 Task: Insert code snip to the comment.
Action: Mouse moved to (509, 328)
Screenshot: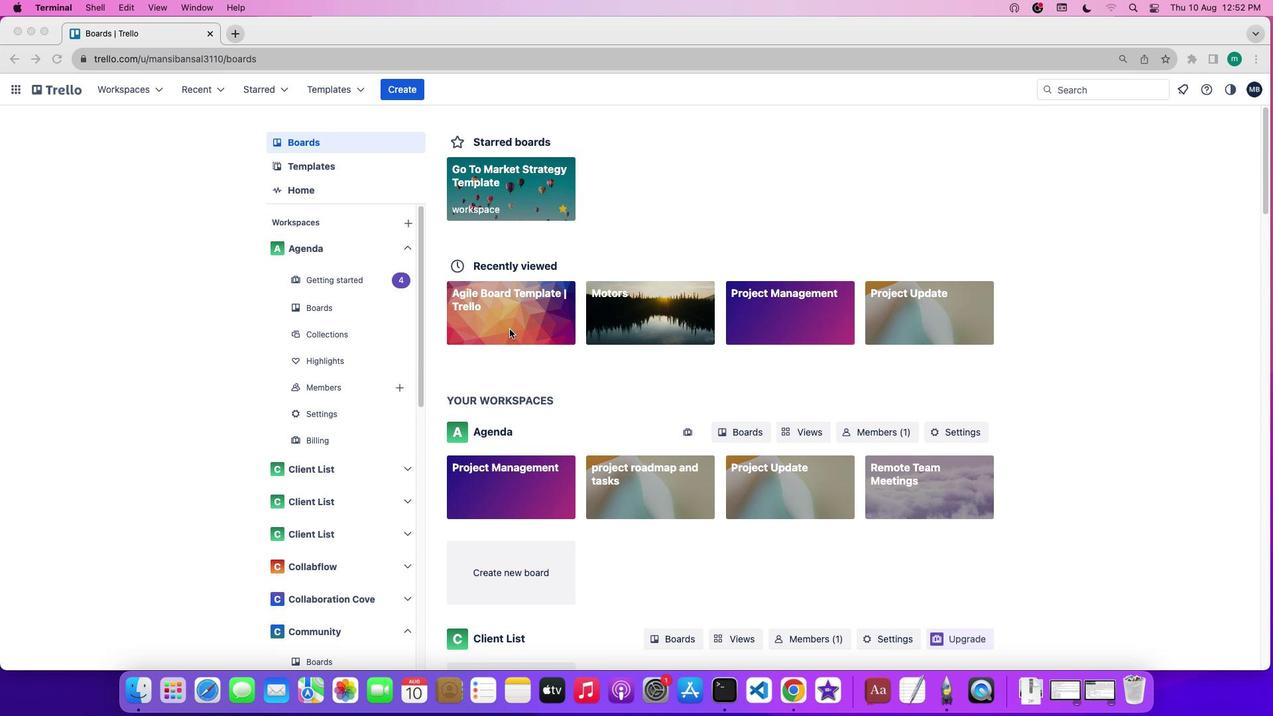 
Action: Mouse pressed left at (509, 328)
Screenshot: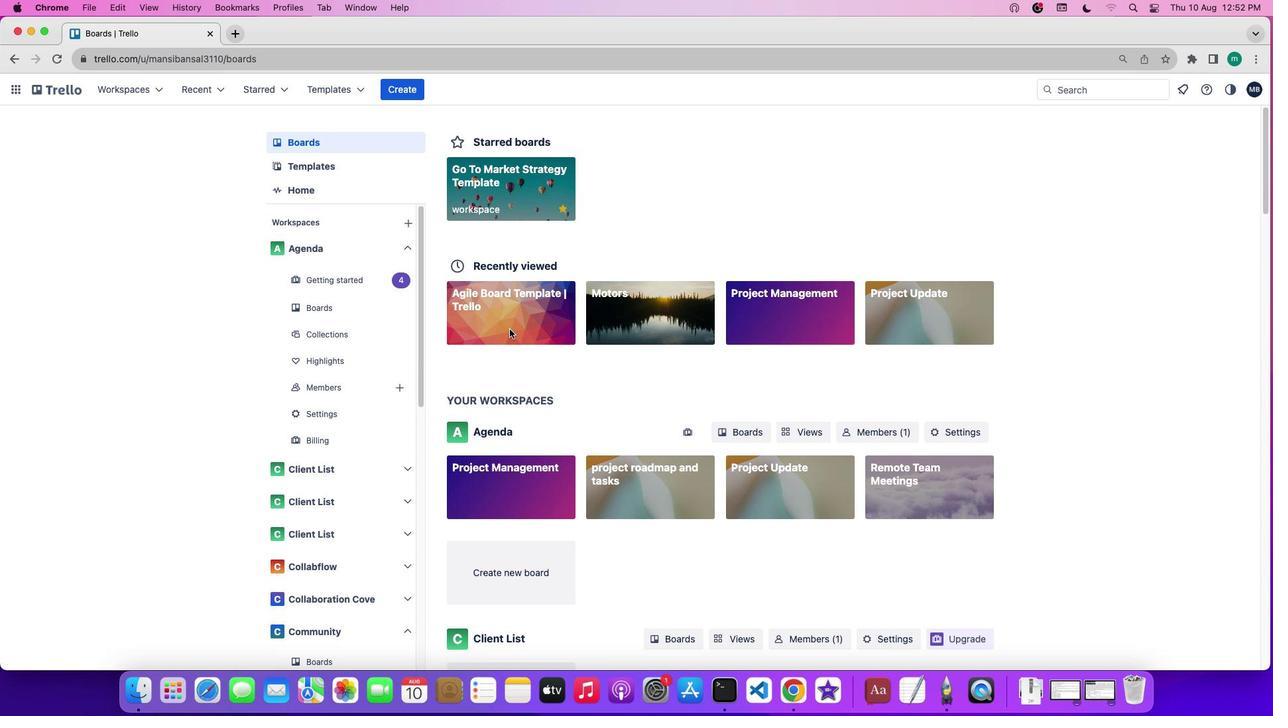 
Action: Mouse pressed left at (509, 328)
Screenshot: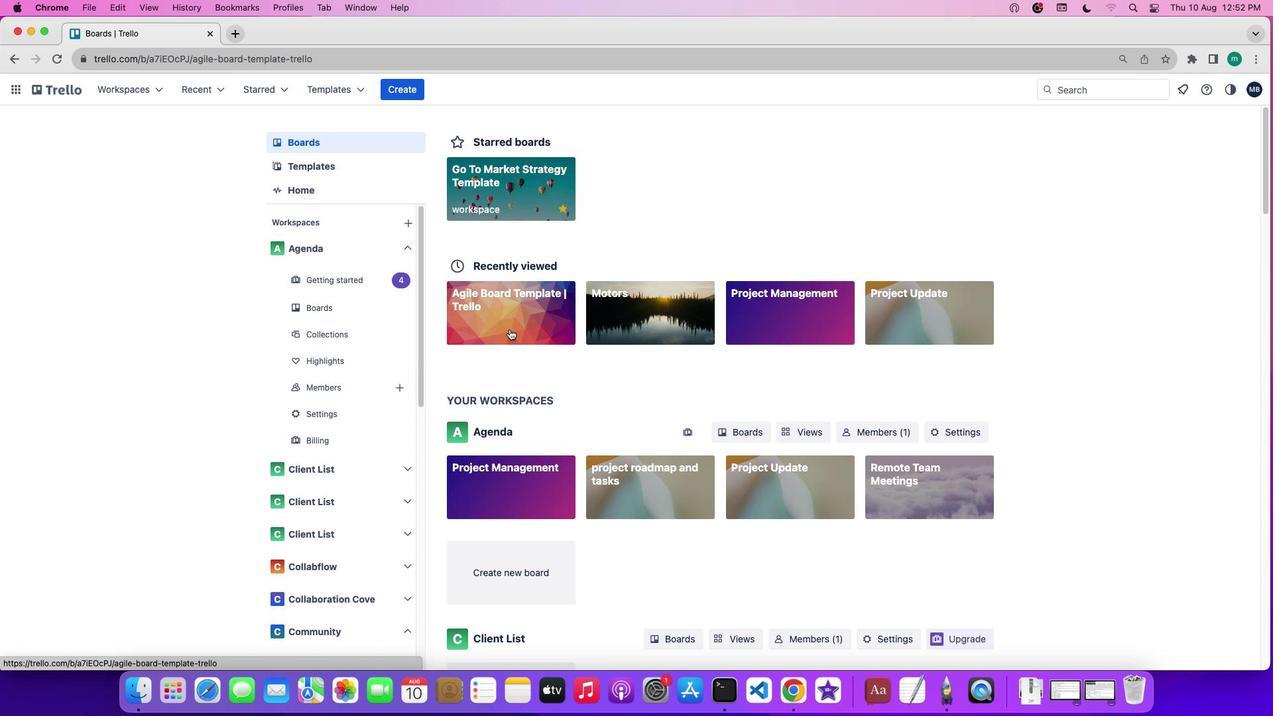 
Action: Mouse moved to (159, 461)
Screenshot: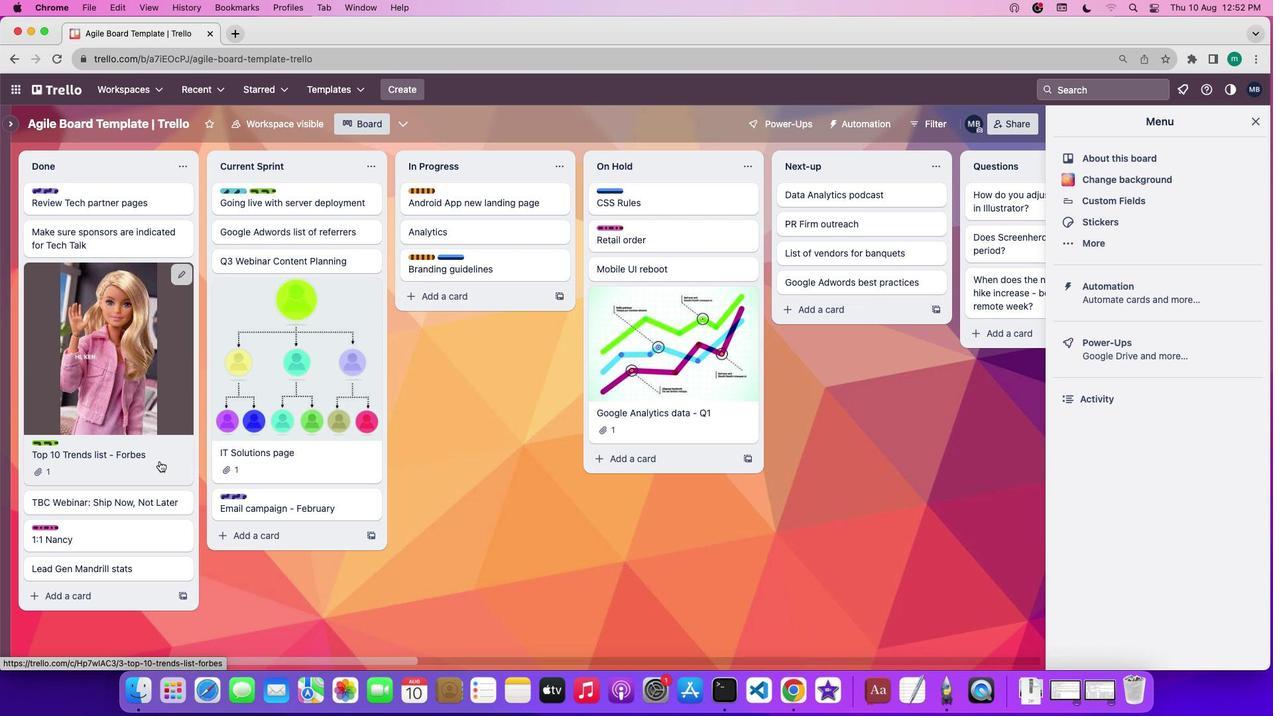 
Action: Mouse pressed left at (159, 461)
Screenshot: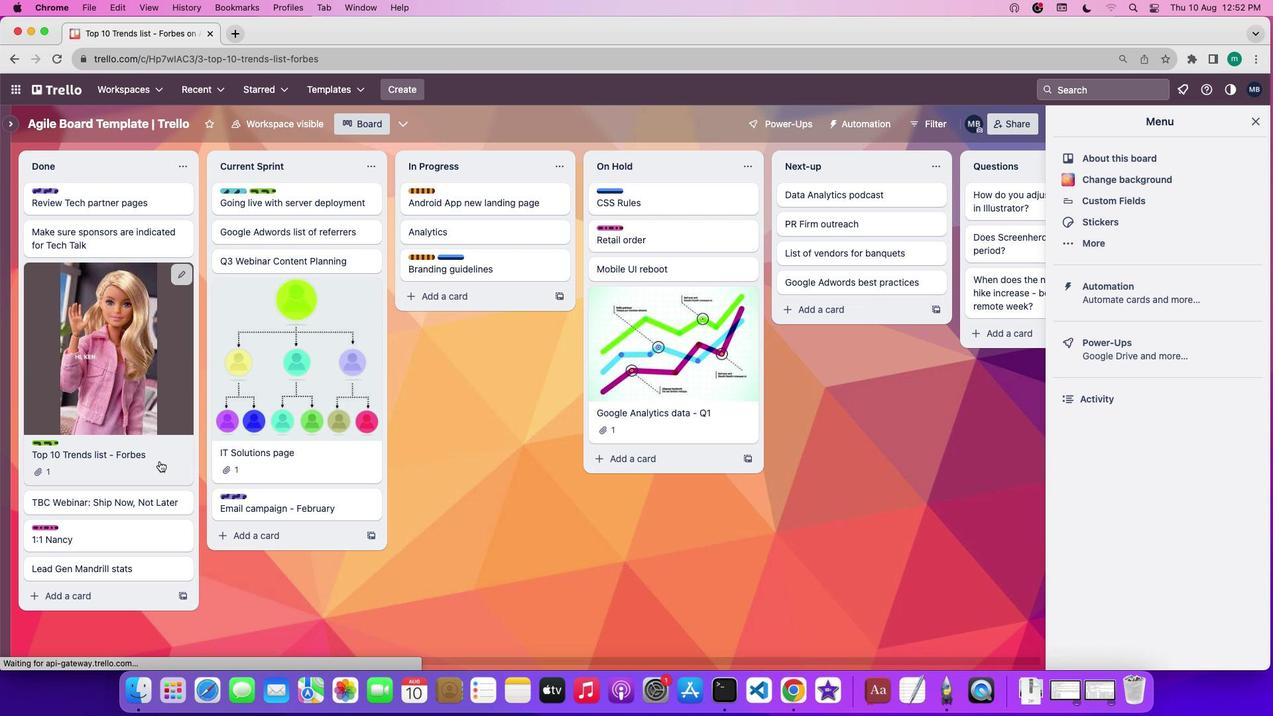 
Action: Mouse moved to (623, 492)
Screenshot: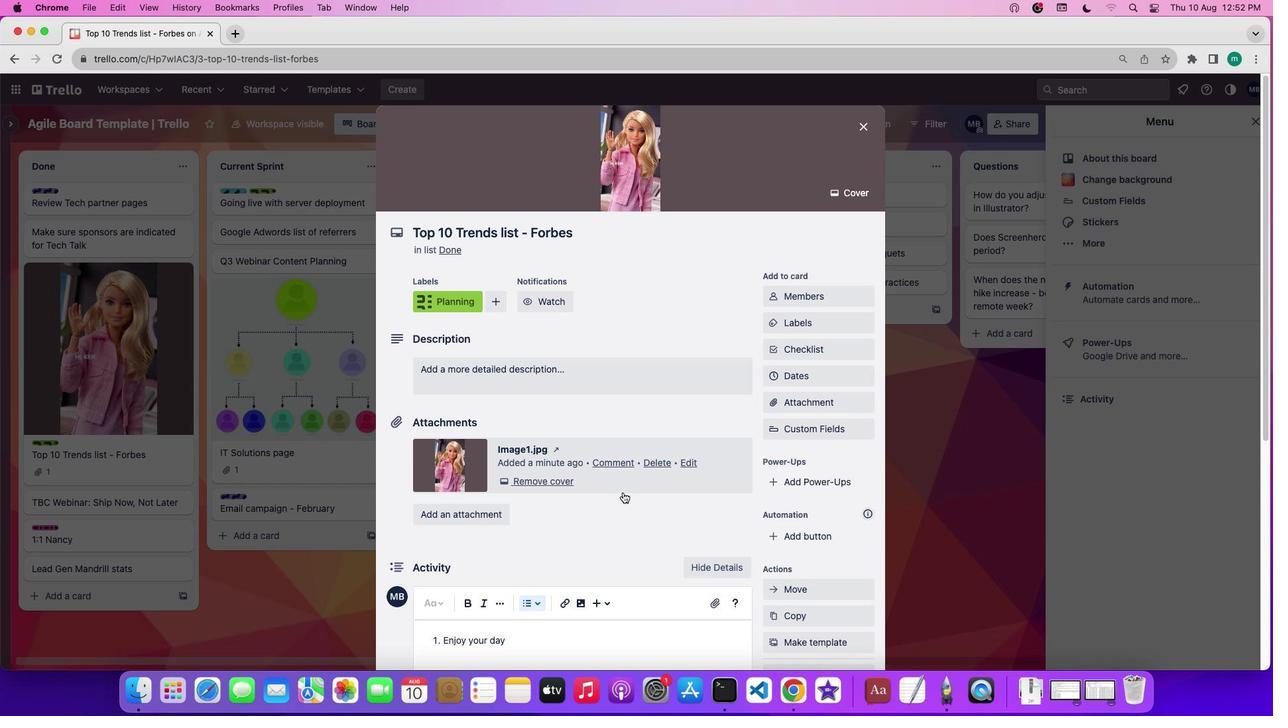 
Action: Mouse scrolled (623, 492) with delta (0, 0)
Screenshot: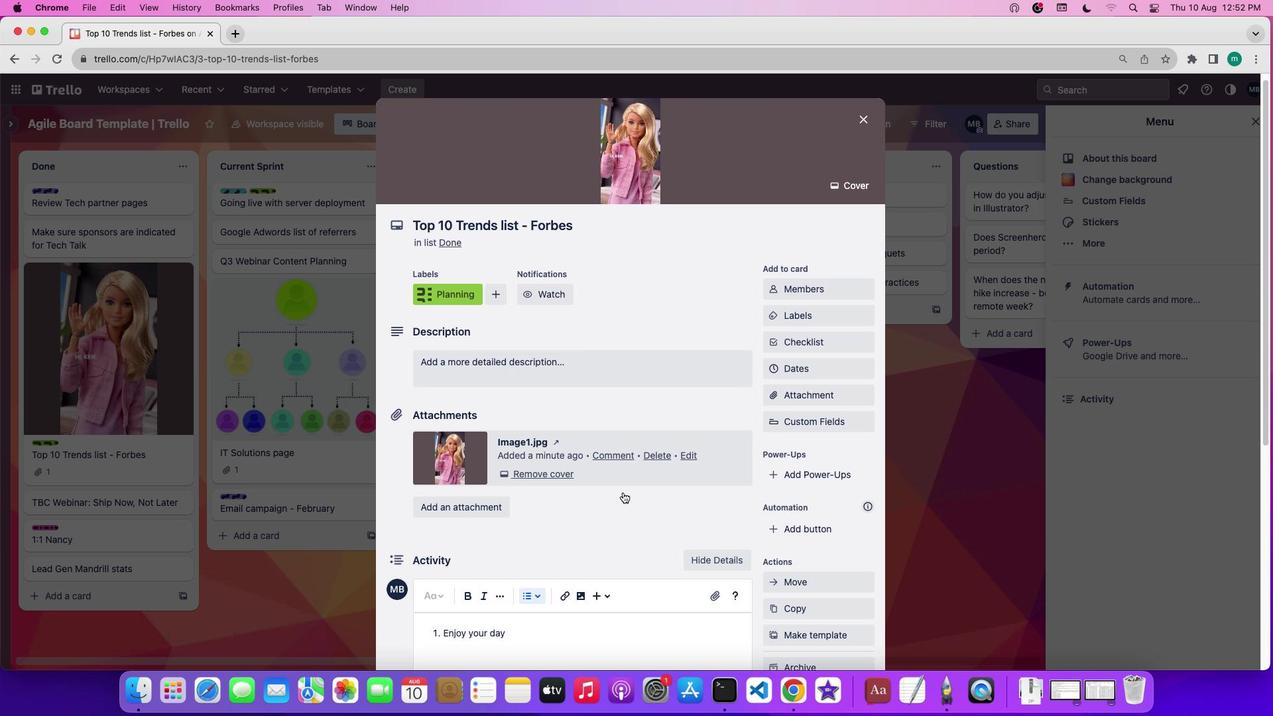 
Action: Mouse scrolled (623, 492) with delta (0, 0)
Screenshot: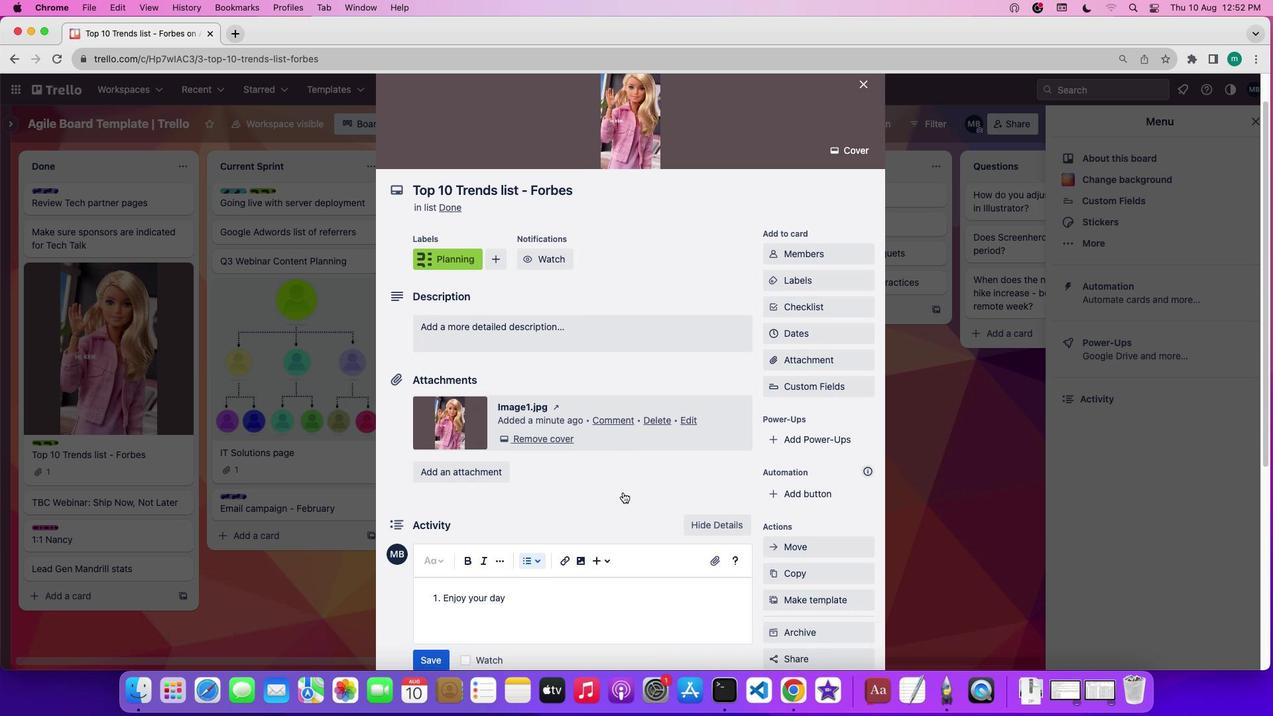 
Action: Mouse scrolled (623, 492) with delta (0, -1)
Screenshot: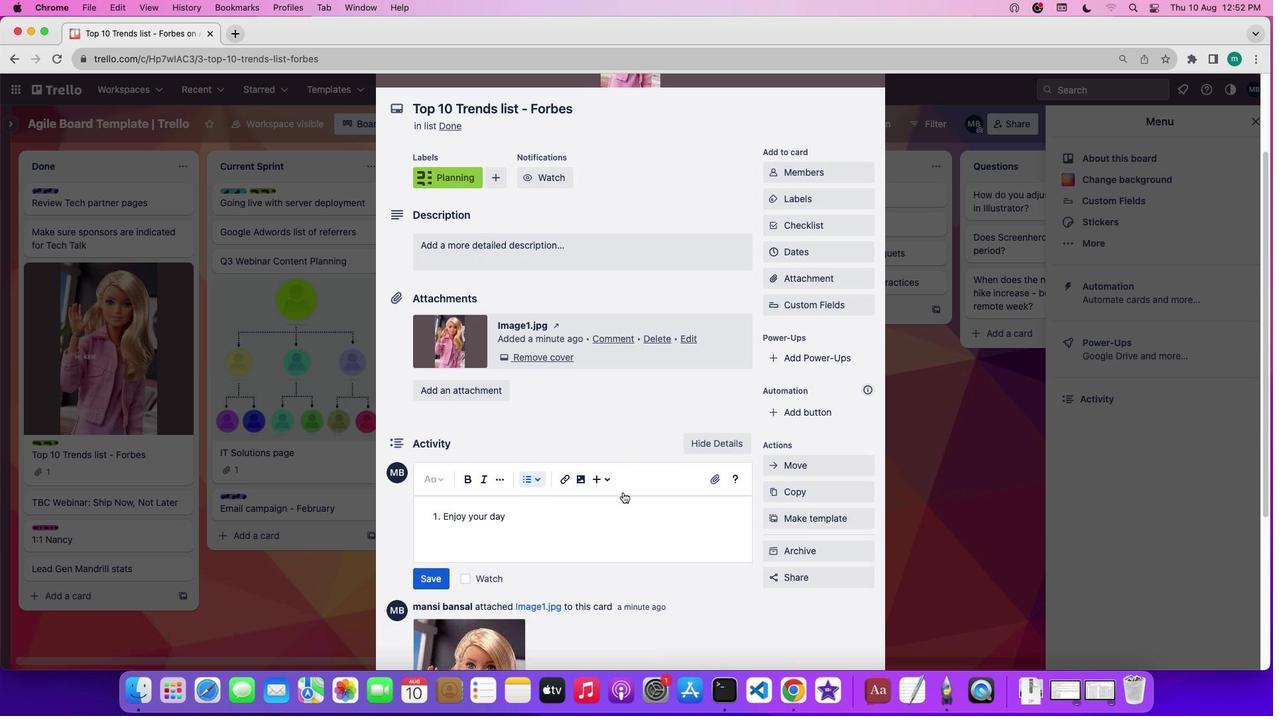 
Action: Mouse scrolled (623, 492) with delta (0, -1)
Screenshot: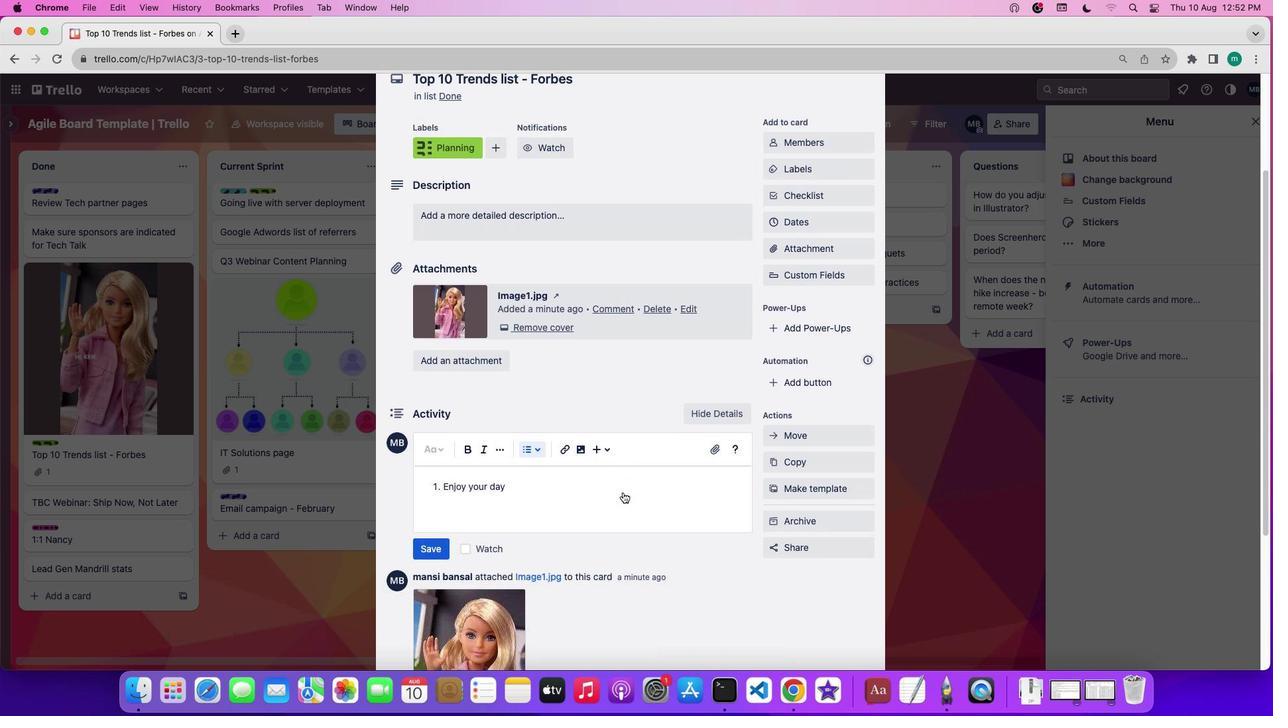 
Action: Mouse moved to (572, 469)
Screenshot: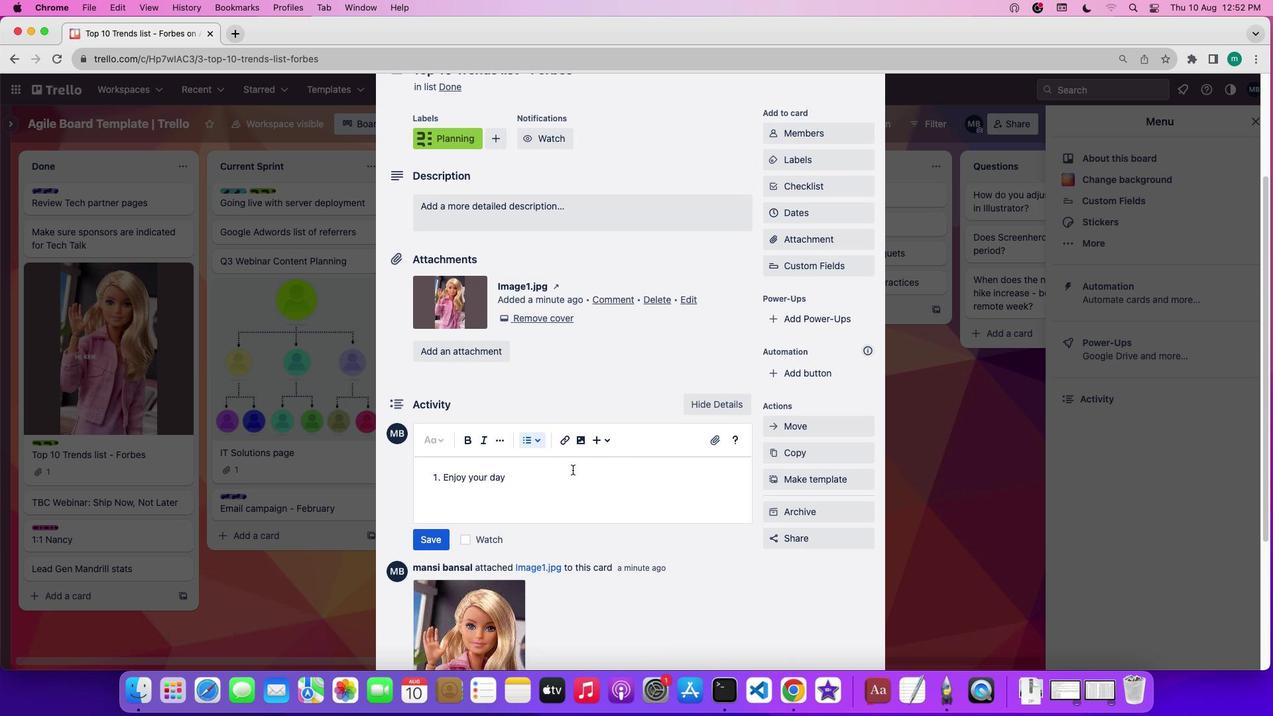 
Action: Mouse scrolled (572, 469) with delta (0, 0)
Screenshot: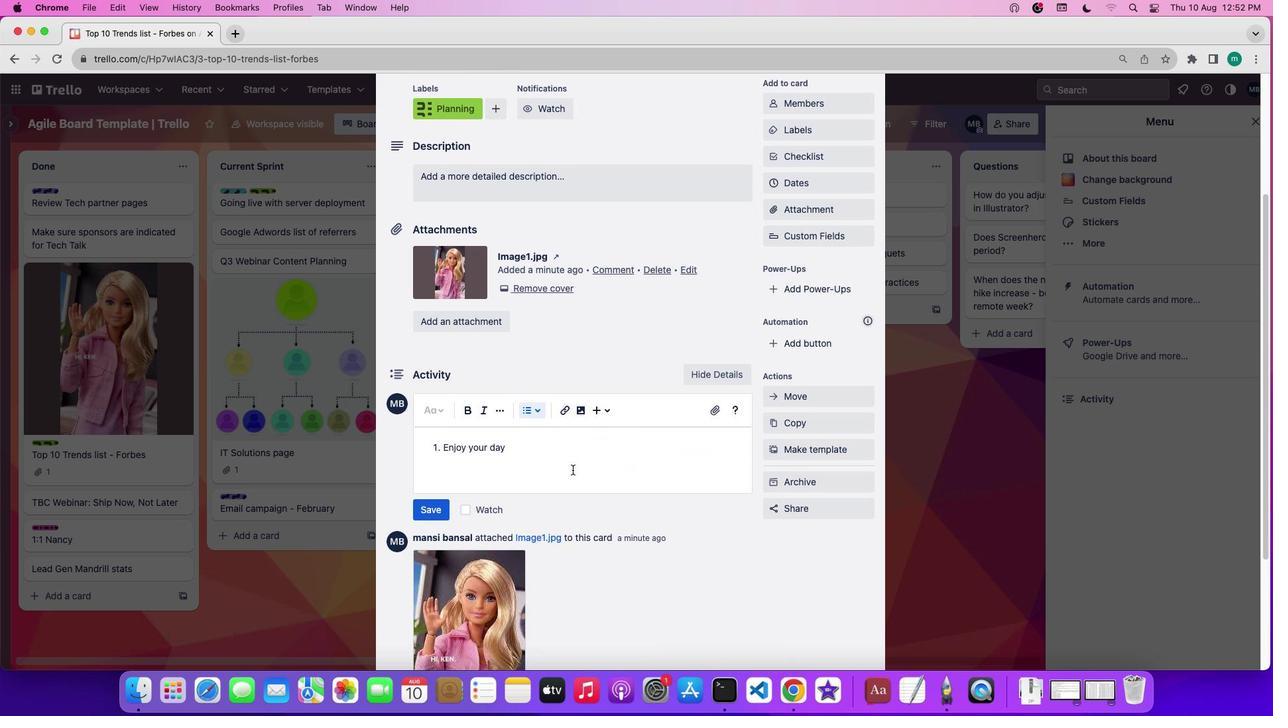 
Action: Mouse moved to (572, 470)
Screenshot: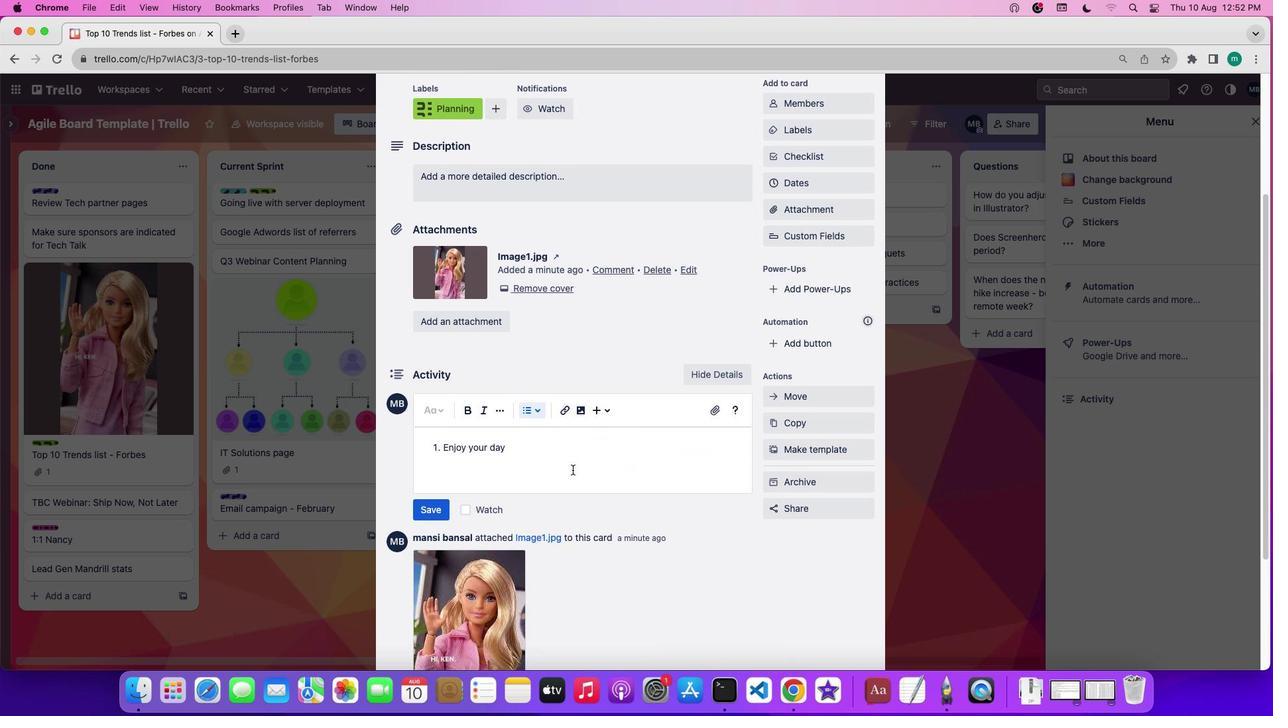 
Action: Mouse scrolled (572, 470) with delta (0, 0)
Screenshot: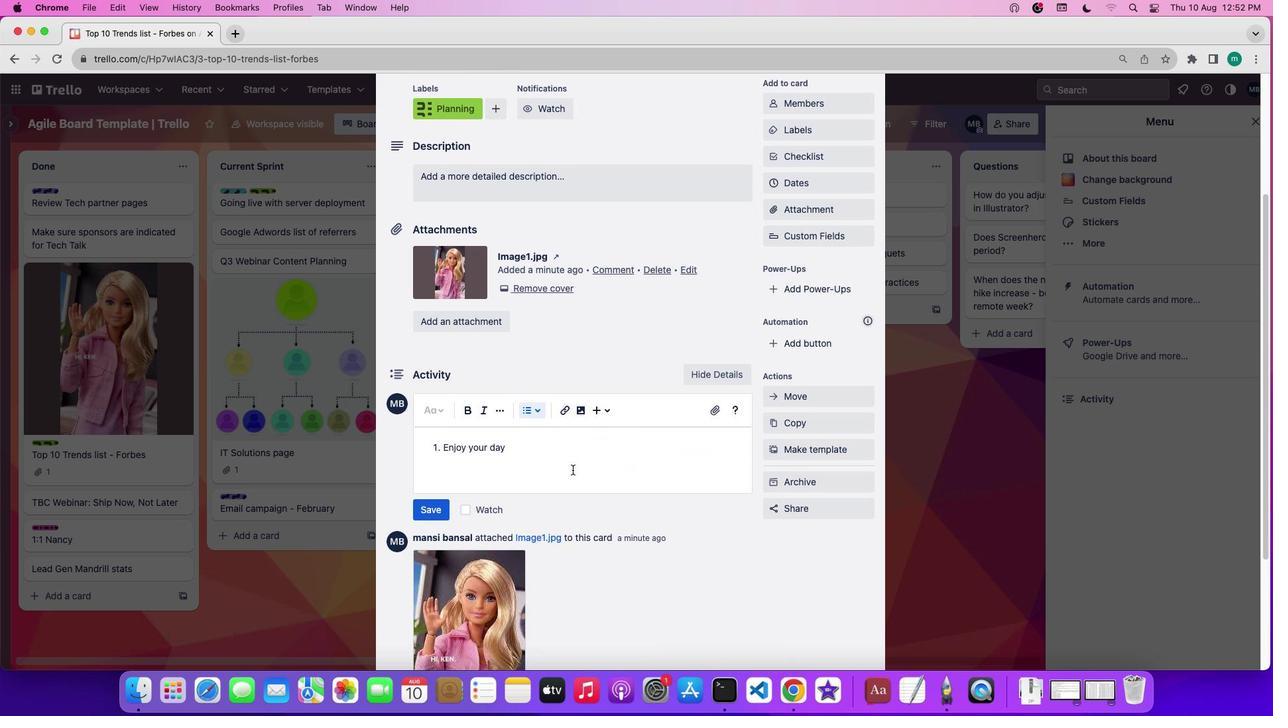 
Action: Mouse scrolled (572, 470) with delta (0, -1)
Screenshot: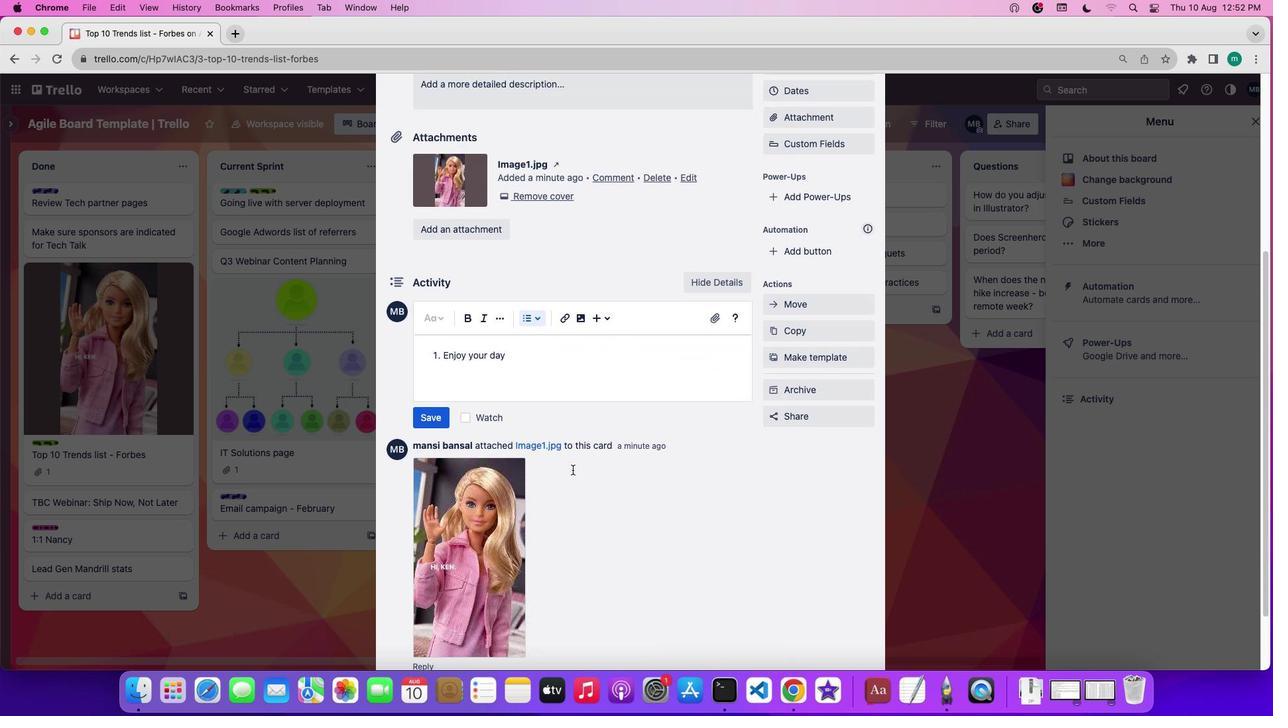 
Action: Mouse scrolled (572, 470) with delta (0, -1)
Screenshot: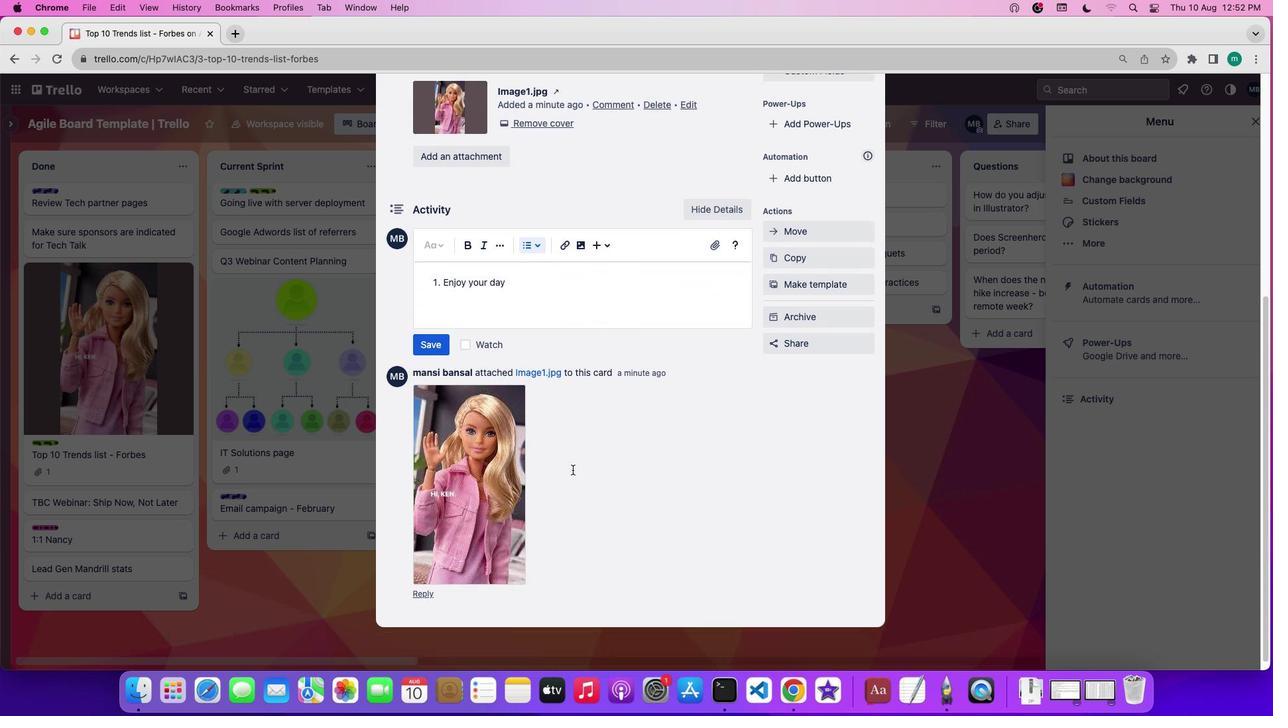 
Action: Mouse moved to (592, 242)
Screenshot: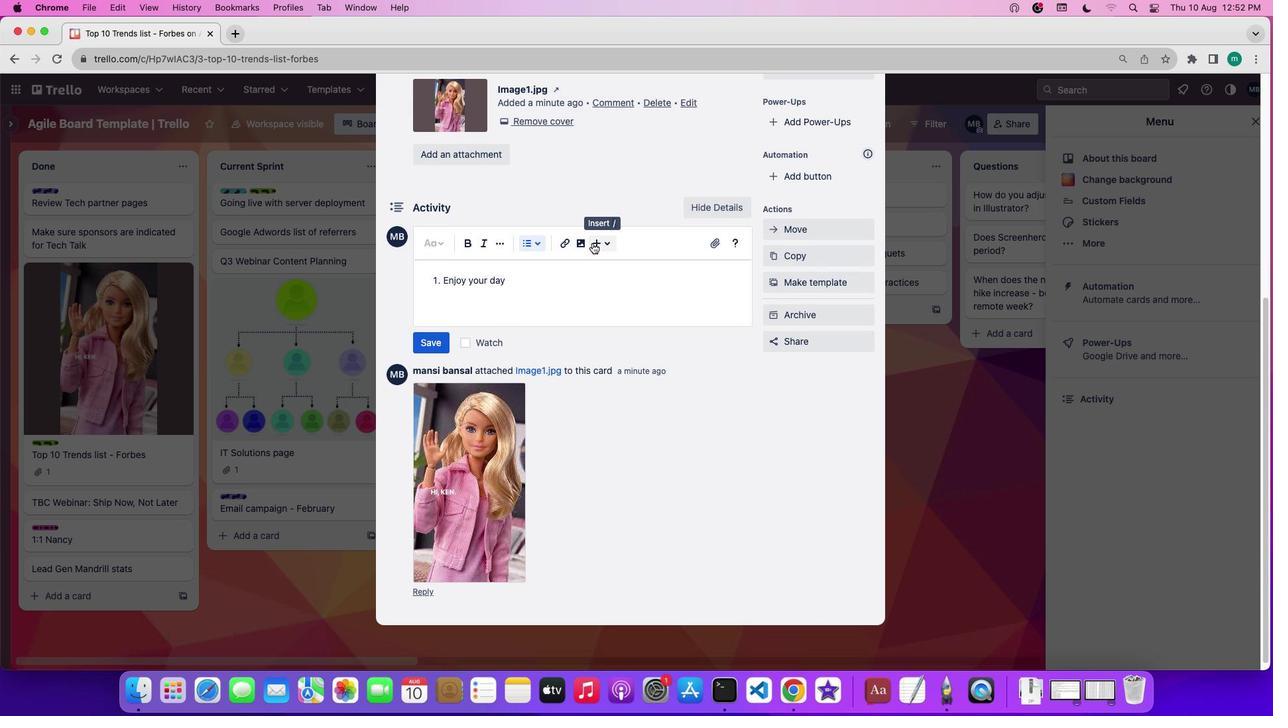 
Action: Mouse pressed left at (592, 242)
Screenshot: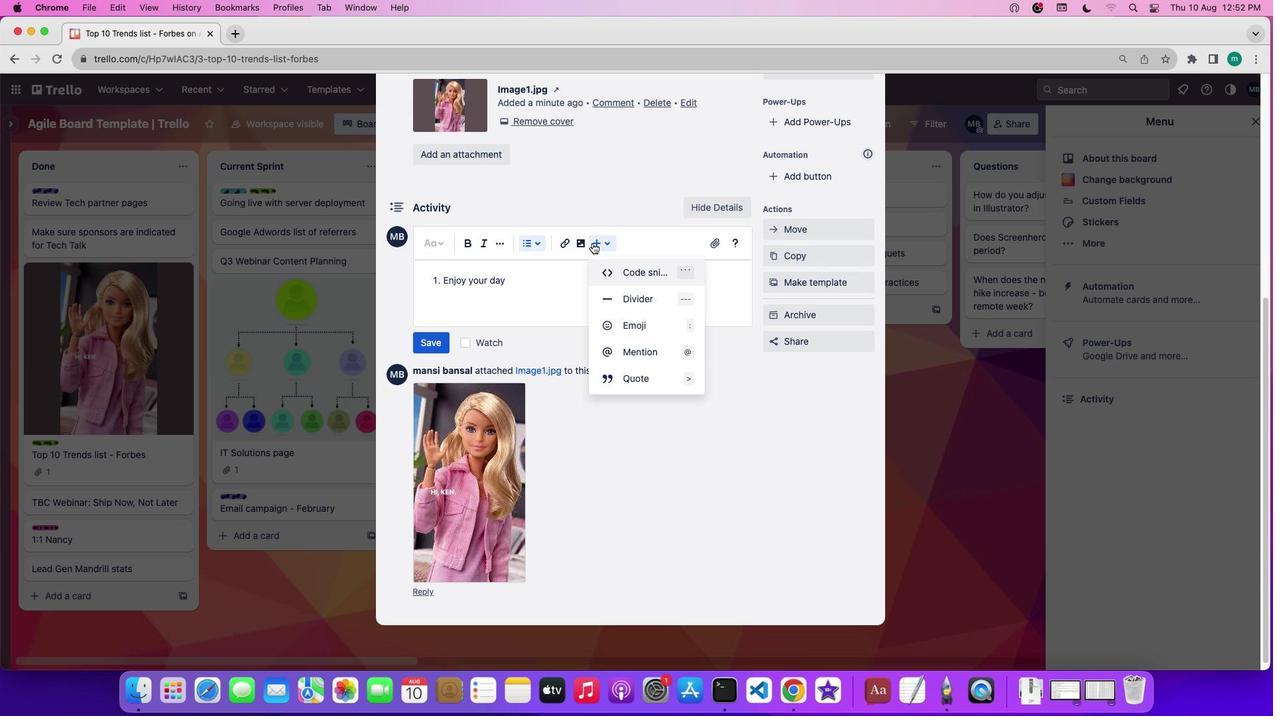 
Action: Mouse moved to (668, 275)
Screenshot: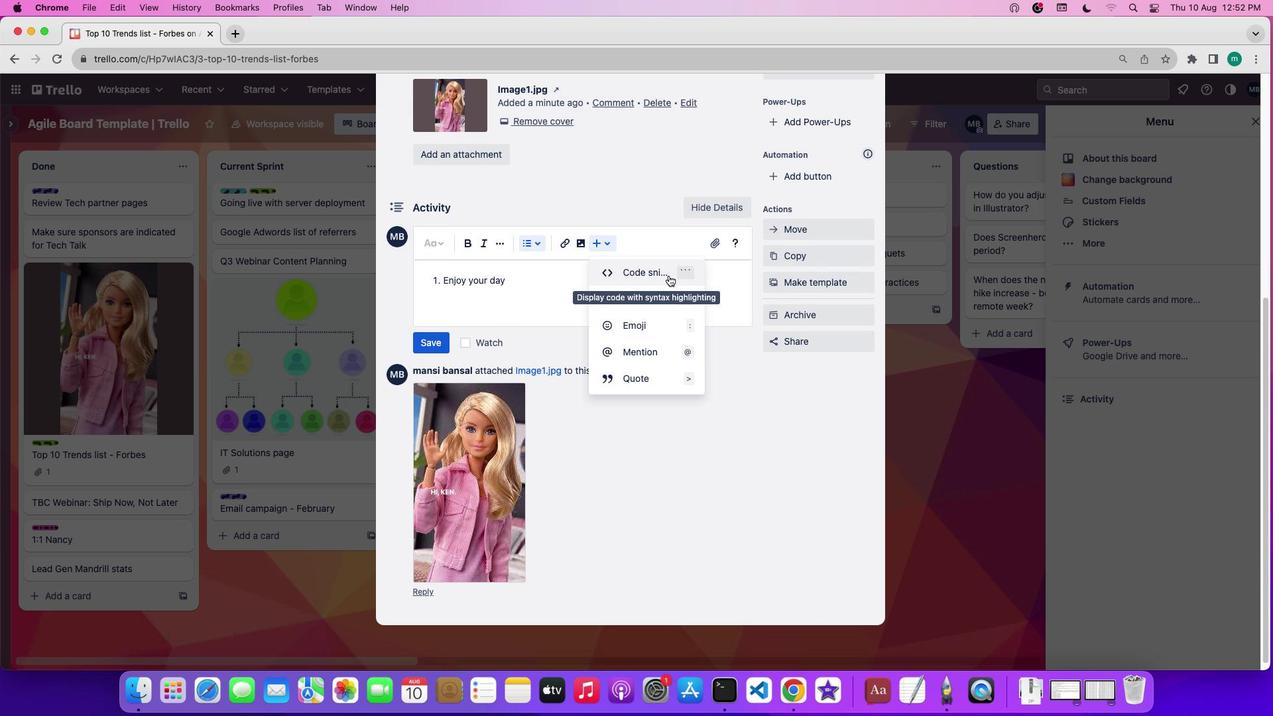 
Action: Mouse pressed left at (668, 275)
Screenshot: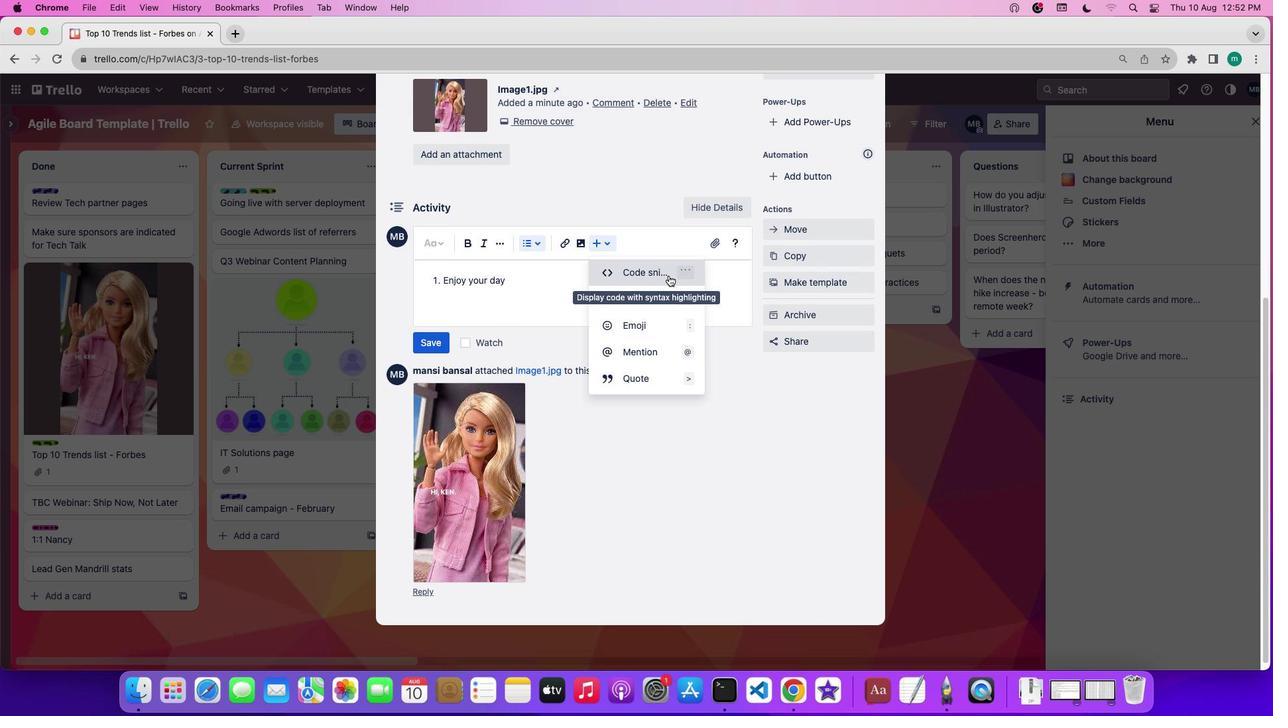 
